 Task: Create New Customer with Customer Name: MostRetail, Billing Address Line1: 140 Finwood Road, Billing Address Line2:  Red Bank, Billing Address Line3:  New Jersey 07701, Cell Number: 681-704-2056
Action: Mouse pressed left at (166, 31)
Screenshot: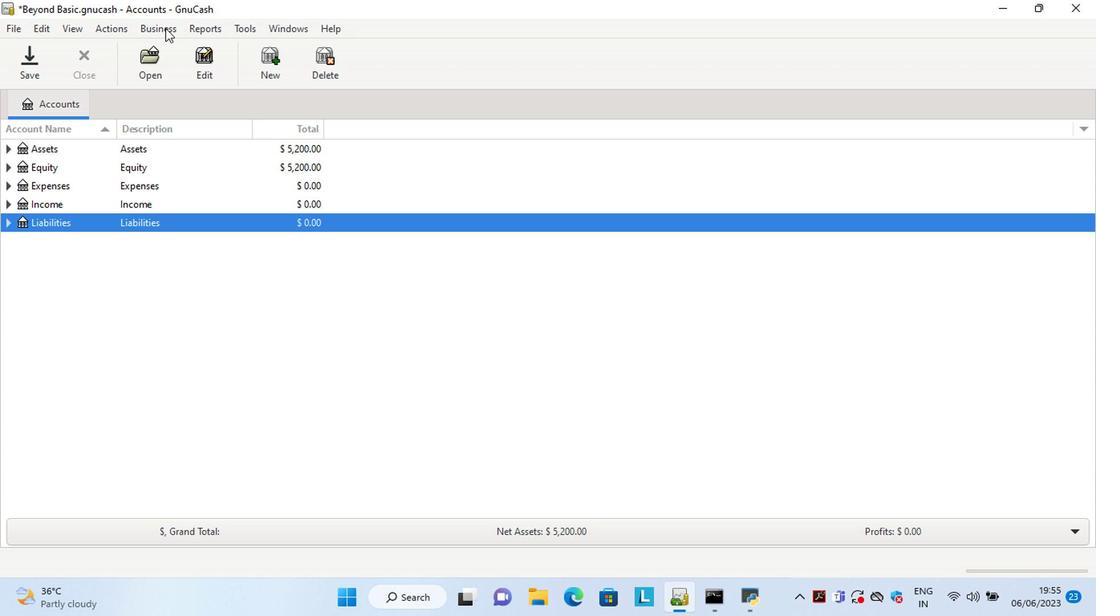 
Action: Mouse moved to (346, 66)
Screenshot: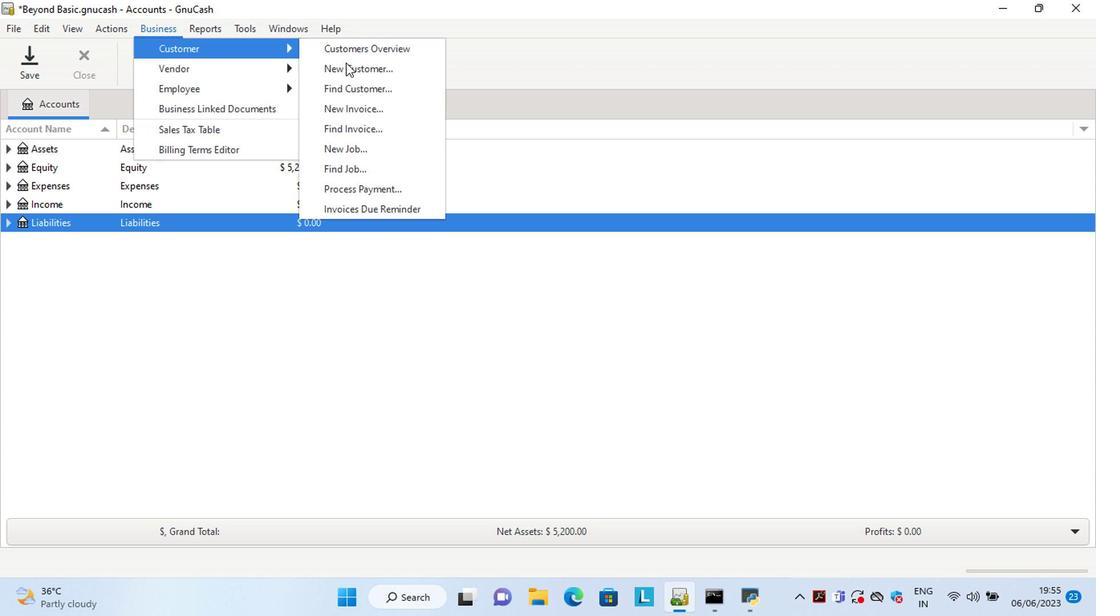 
Action: Mouse pressed left at (346, 66)
Screenshot: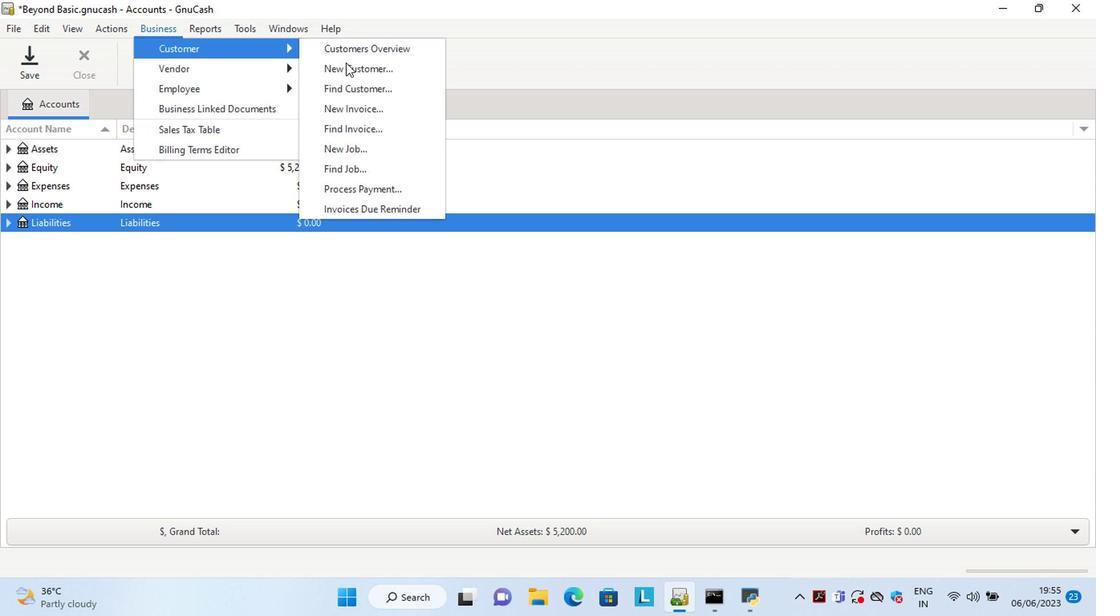 
Action: Mouse moved to (971, 493)
Screenshot: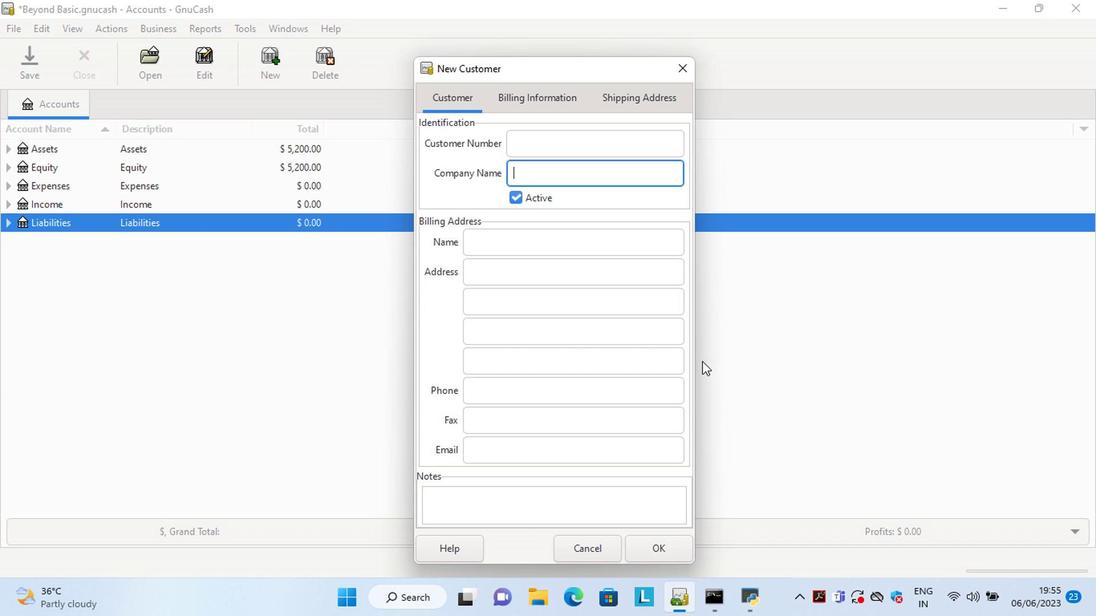 
Action: Key pressed <Key.shift><pst<Key.backspace><Key.backspace><Key.backspace><Key.backspace><Key.shift>Most<Key.shift>Retail<Key.tab><Key.tab><Key.tab>140<Key.space><Key.shift>Finwood<Key.space><Key.shift>Road<Key.tab><Key.shift>Re<Key.tab><Key.shift>N<Key.tab><Key.tab>681-704-2056
Screenshot: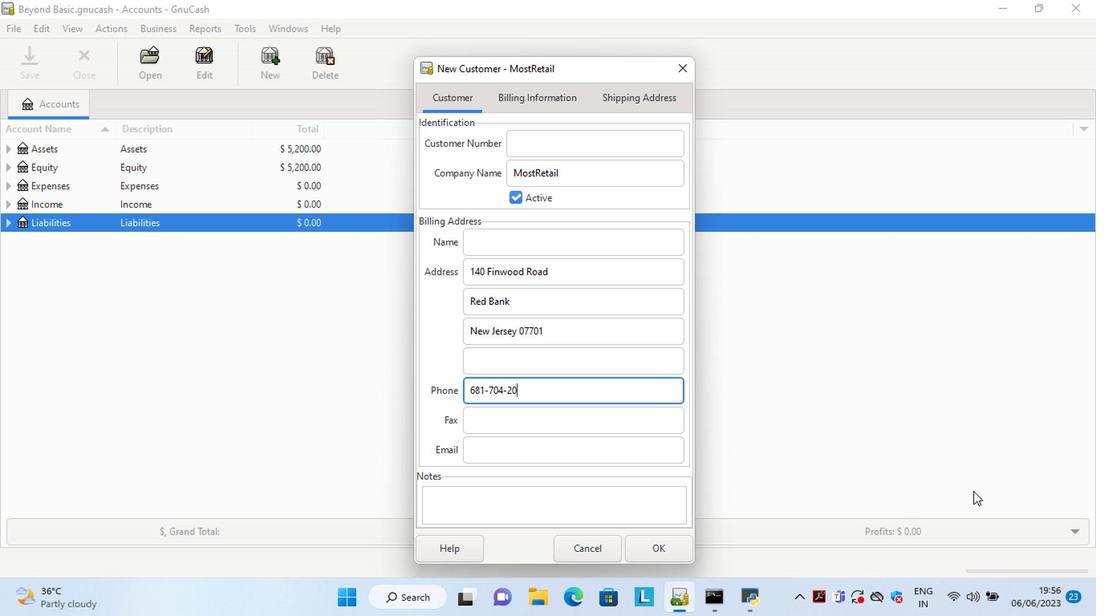 
Action: Mouse moved to (658, 549)
Screenshot: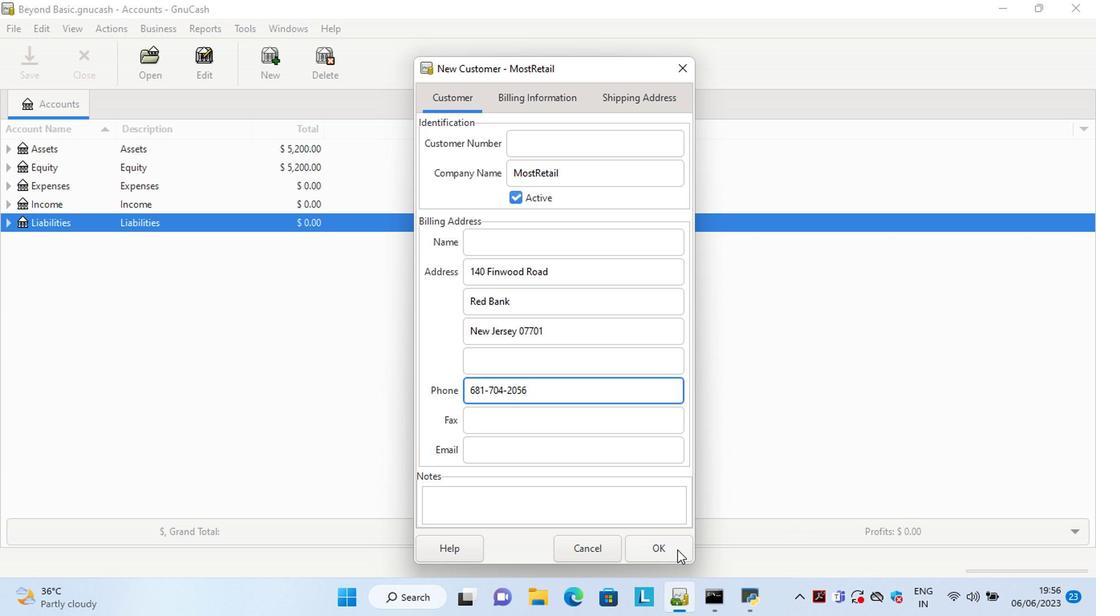 
Action: Mouse pressed left at (658, 549)
Screenshot: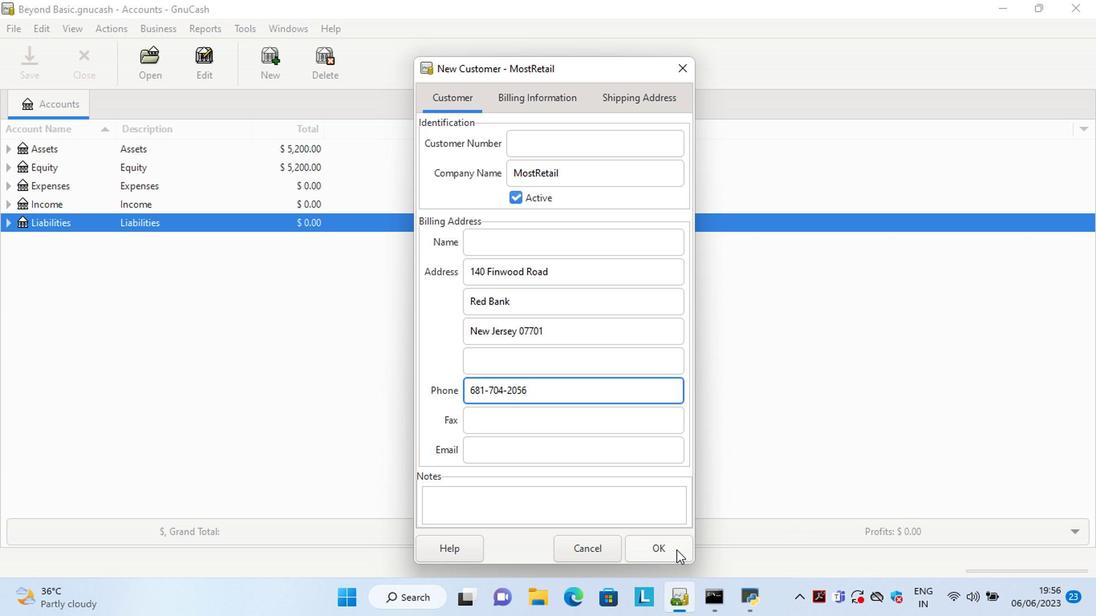 
Action: Mouse moved to (656, 549)
Screenshot: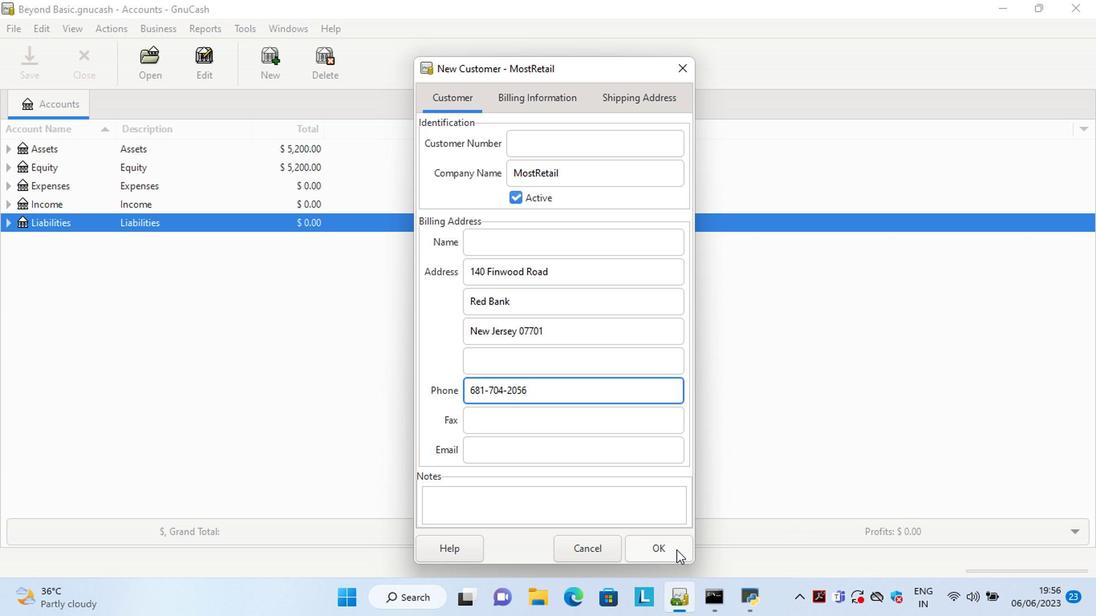
